 Task: Add a condition where "Channel Is not Text" in new tickets in your groups.
Action: Mouse moved to (153, 462)
Screenshot: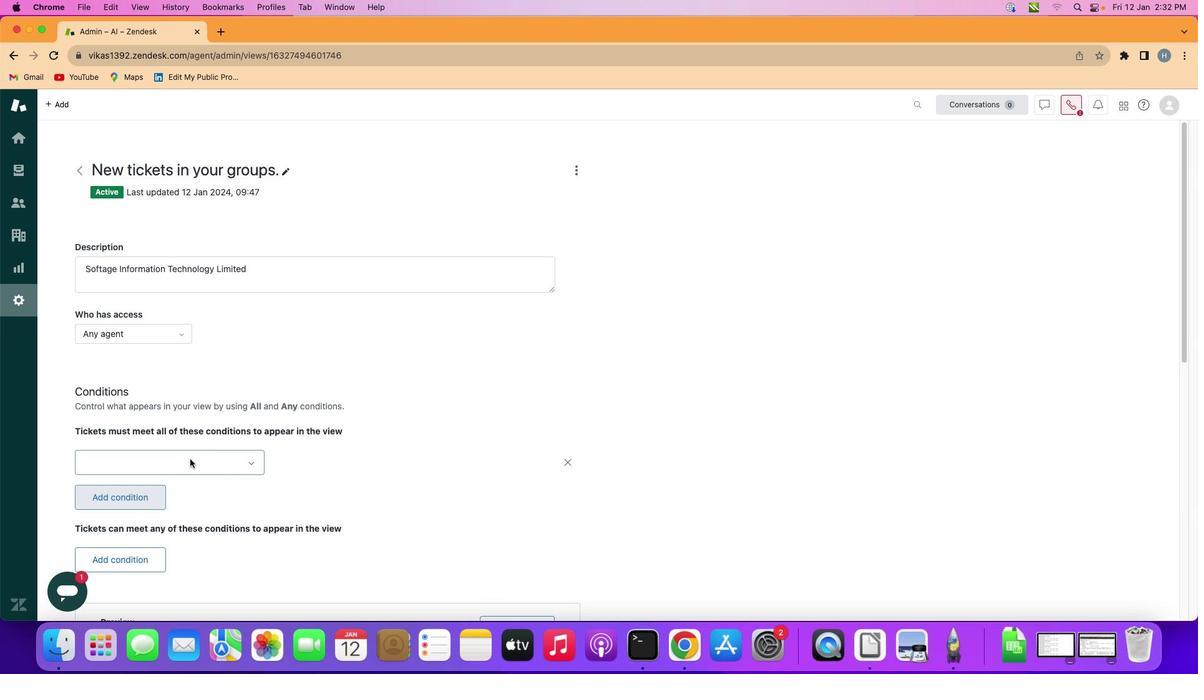 
Action: Mouse pressed left at (153, 462)
Screenshot: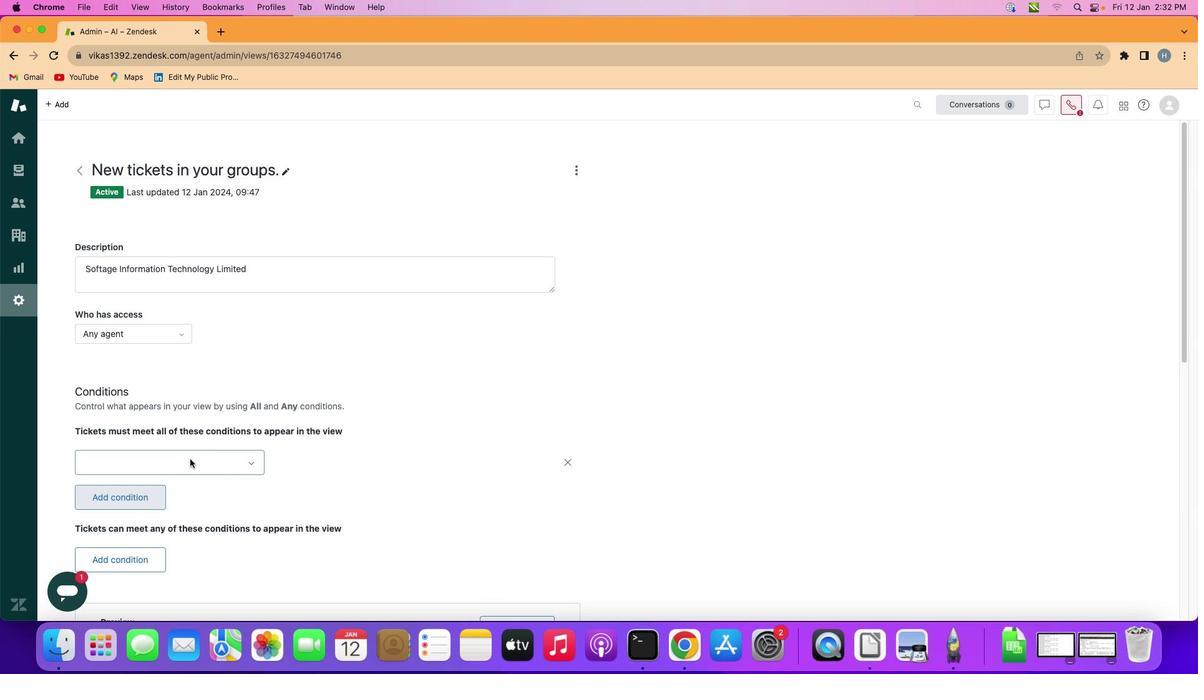 
Action: Mouse moved to (191, 460)
Screenshot: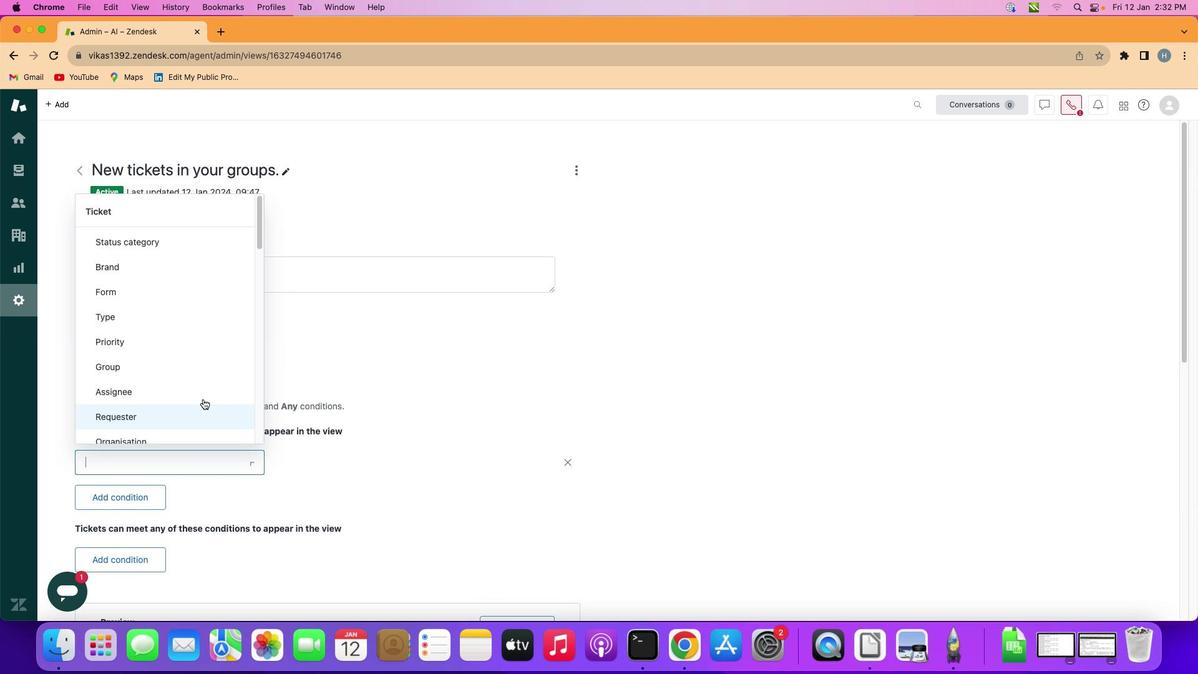 
Action: Mouse pressed left at (191, 460)
Screenshot: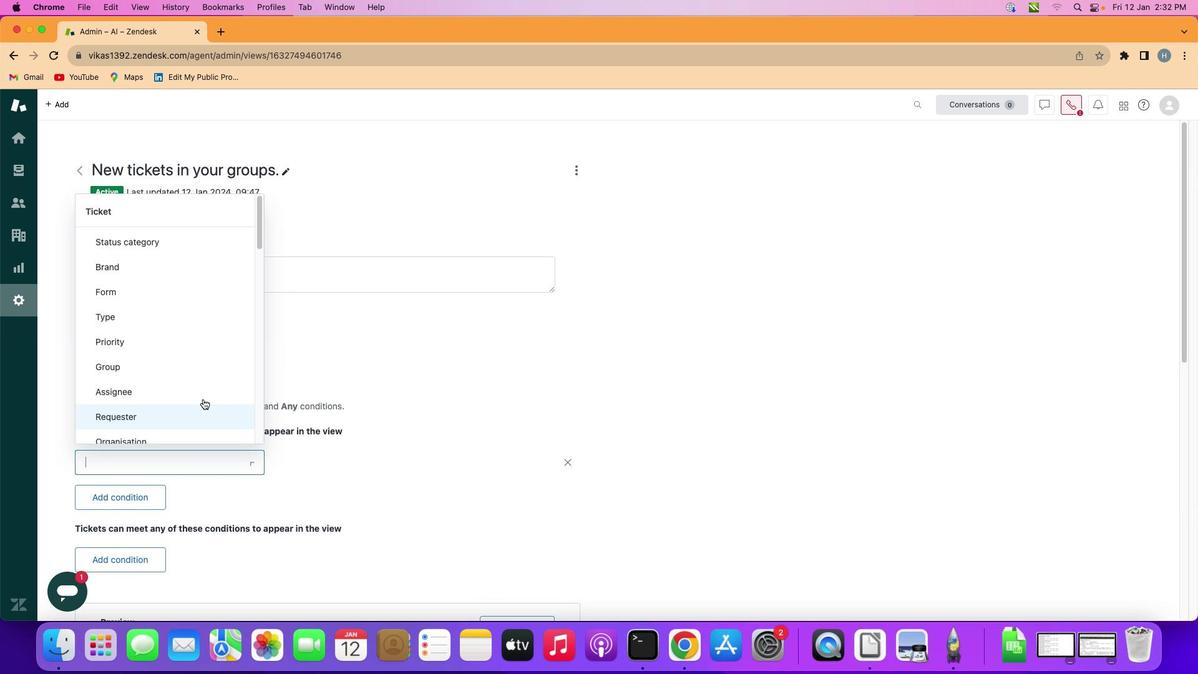 
Action: Mouse moved to (181, 298)
Screenshot: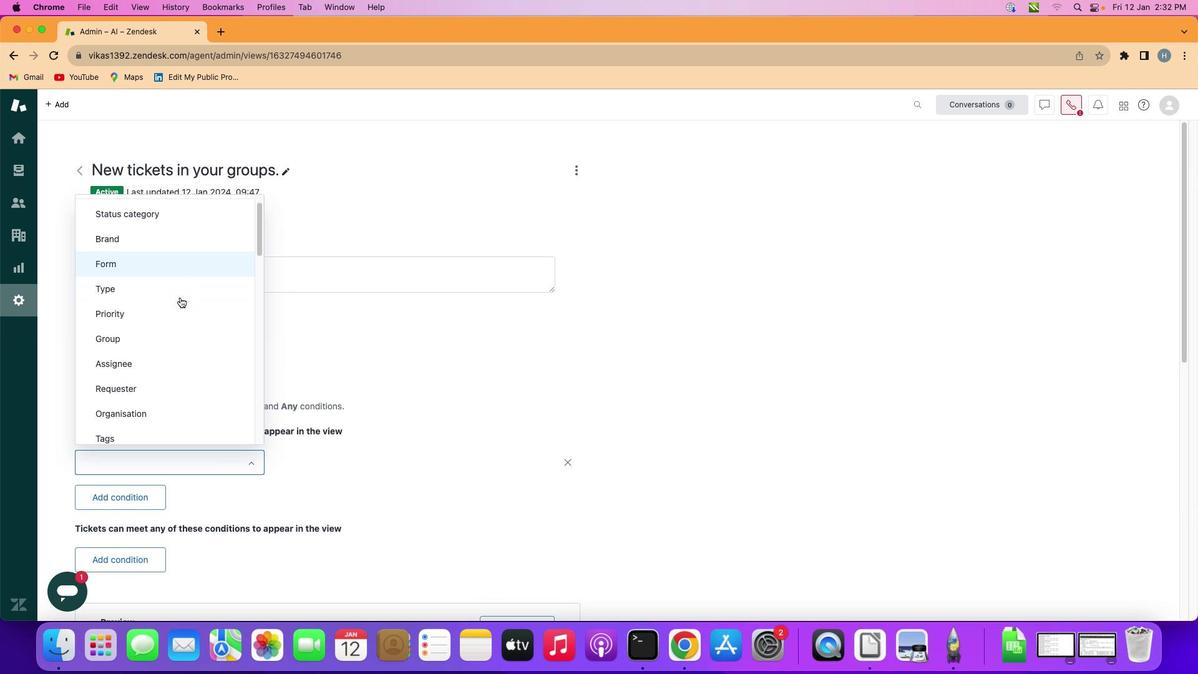 
Action: Mouse scrolled (181, 298) with delta (1, 0)
Screenshot: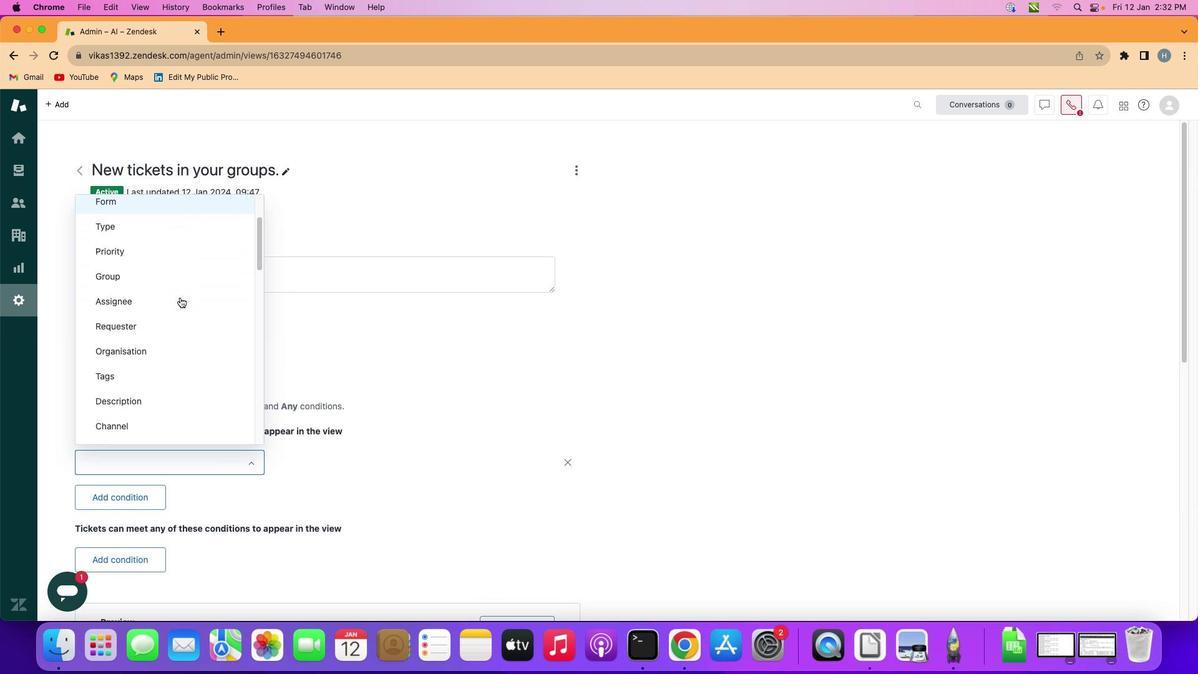 
Action: Mouse scrolled (181, 298) with delta (1, 0)
Screenshot: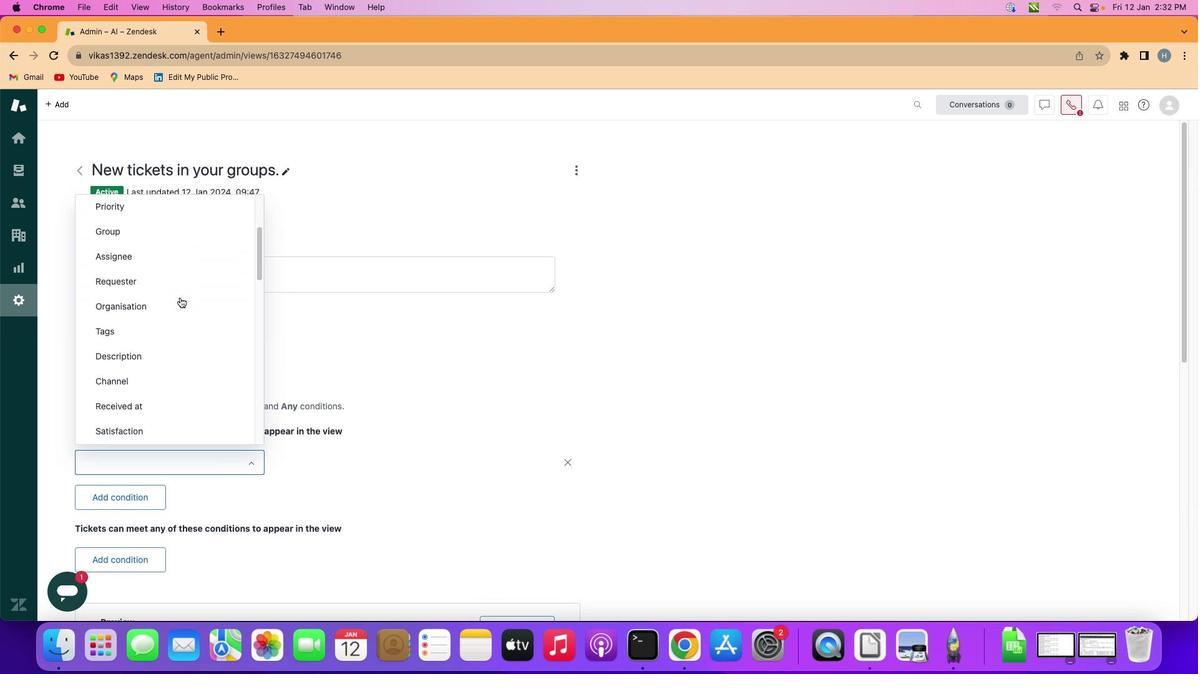 
Action: Mouse moved to (181, 298)
Screenshot: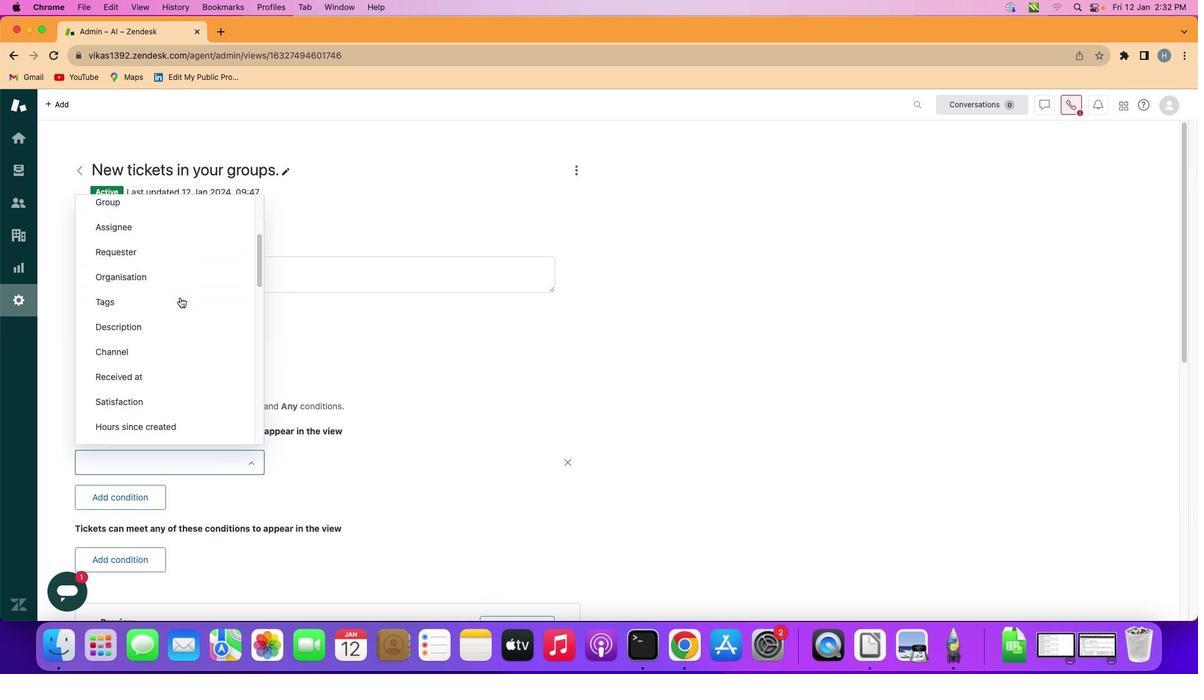 
Action: Mouse scrolled (181, 298) with delta (1, 0)
Screenshot: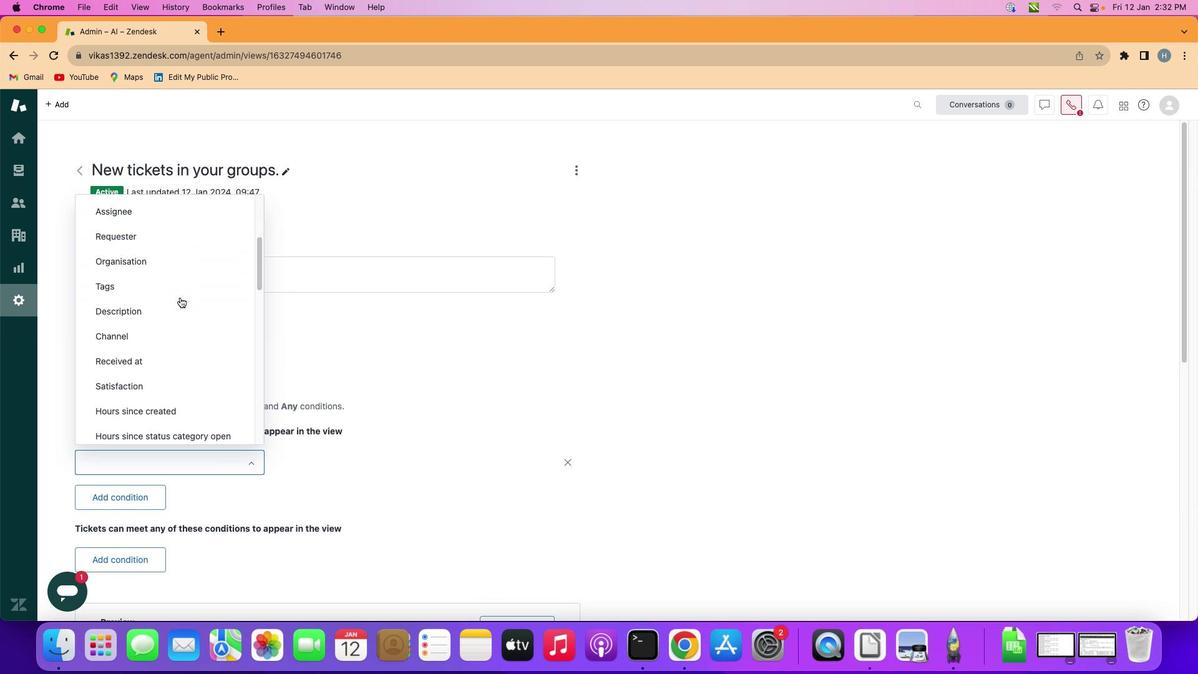 
Action: Mouse scrolled (181, 298) with delta (1, 0)
Screenshot: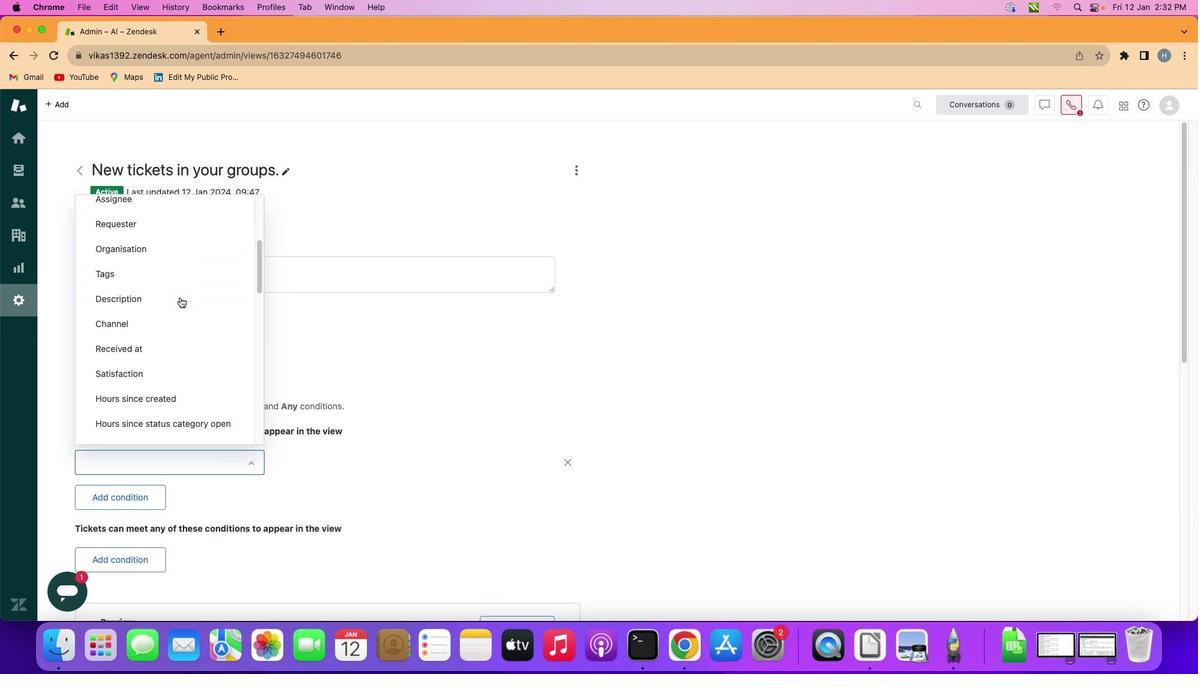 
Action: Mouse scrolled (181, 298) with delta (1, 0)
Screenshot: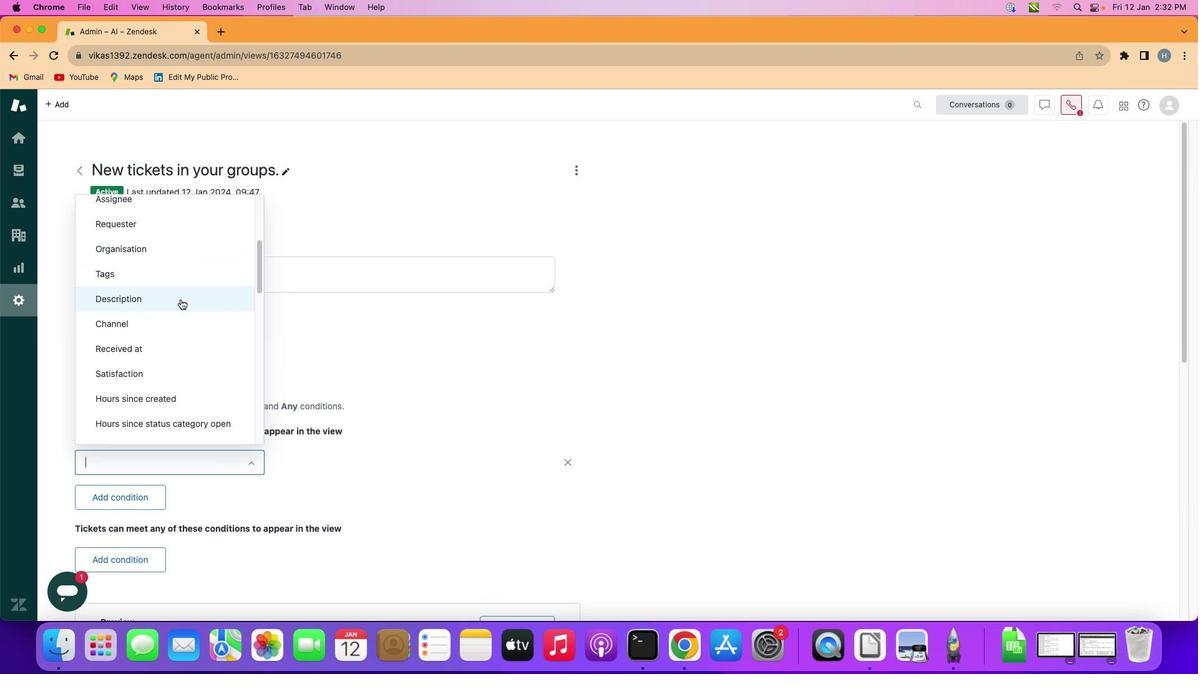 
Action: Mouse moved to (179, 325)
Screenshot: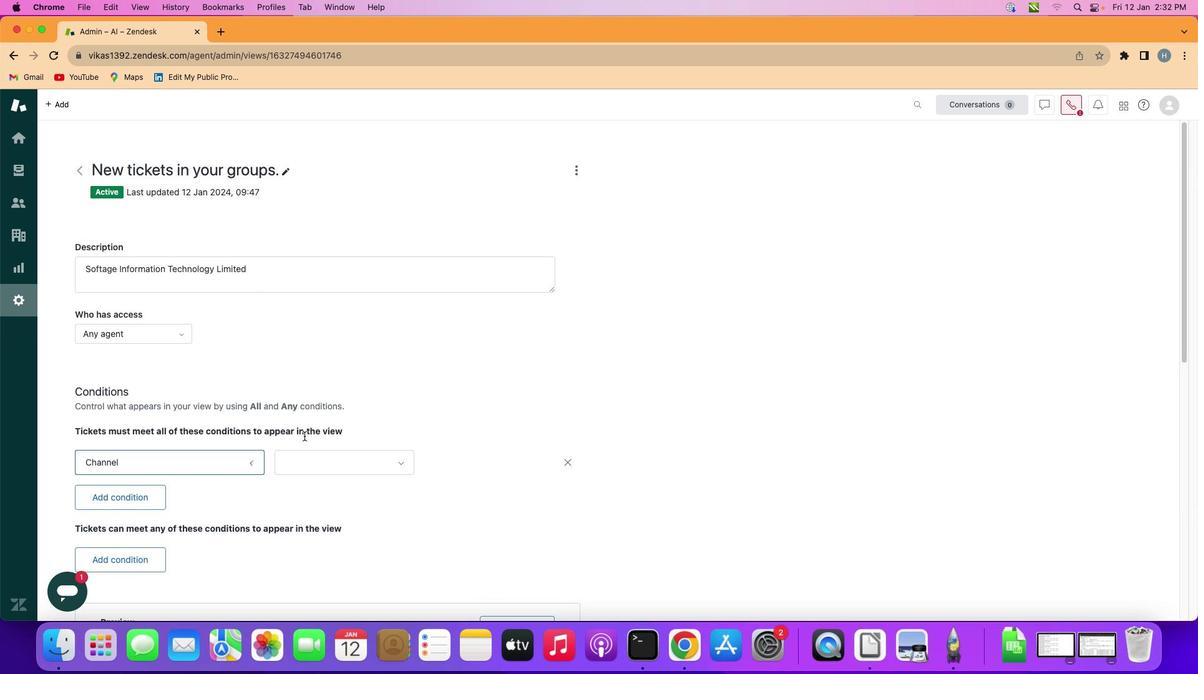 
Action: Mouse pressed left at (179, 325)
Screenshot: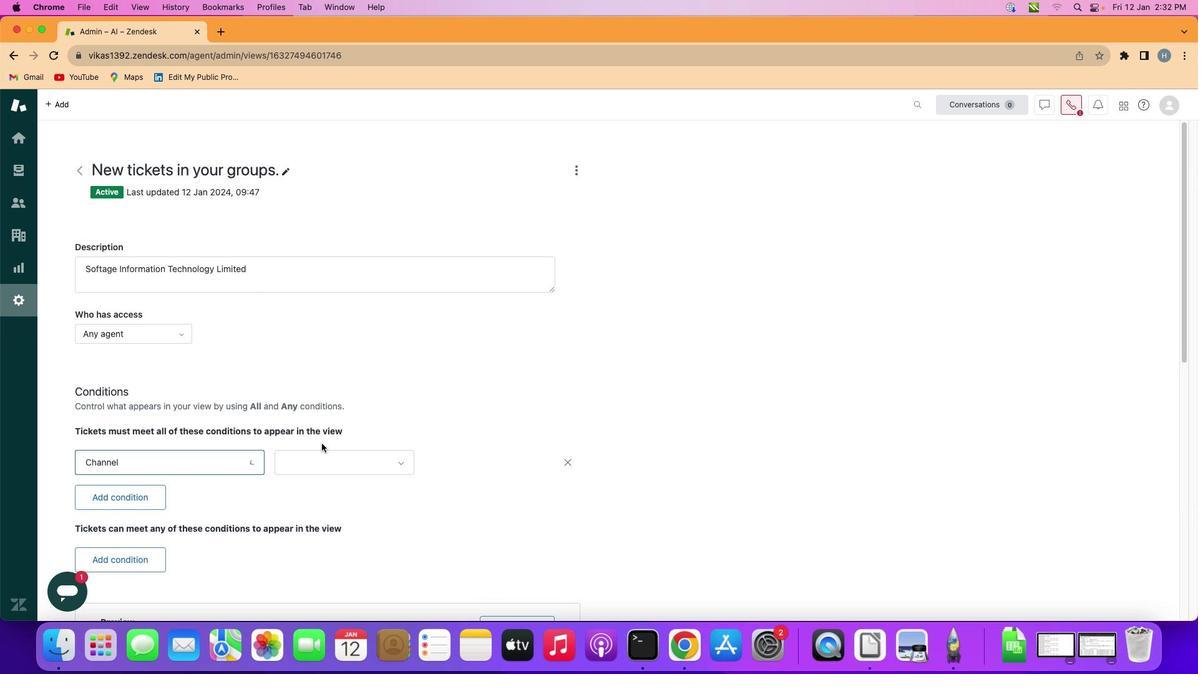 
Action: Mouse moved to (342, 463)
Screenshot: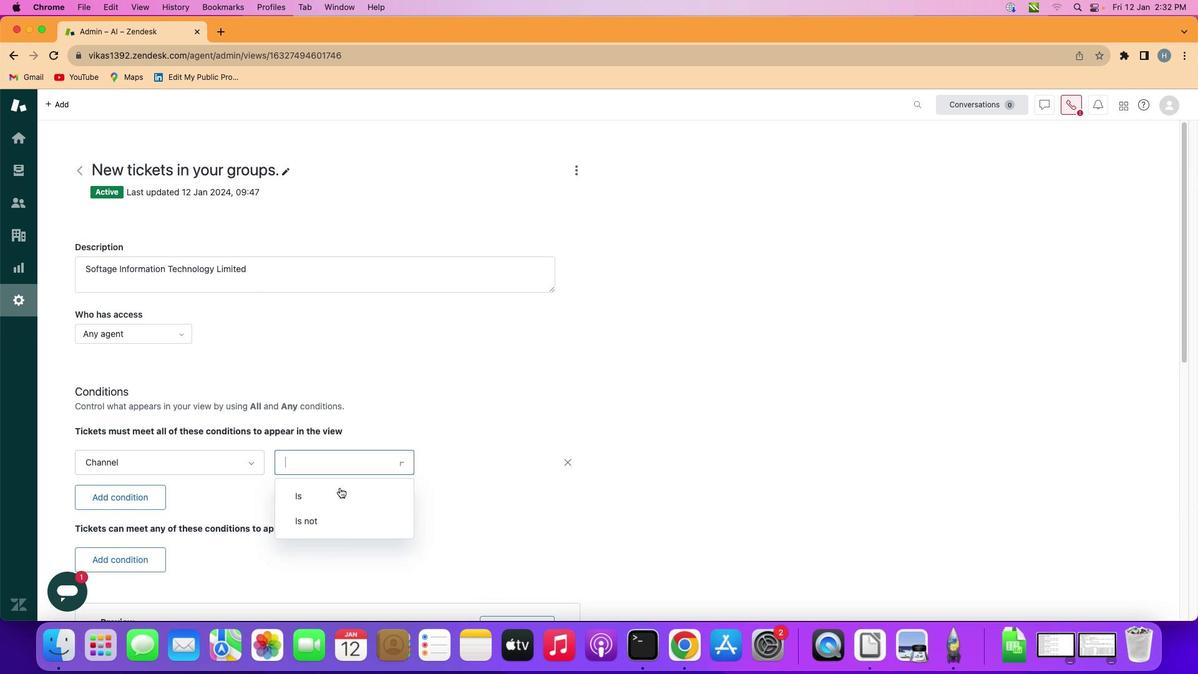 
Action: Mouse pressed left at (342, 463)
Screenshot: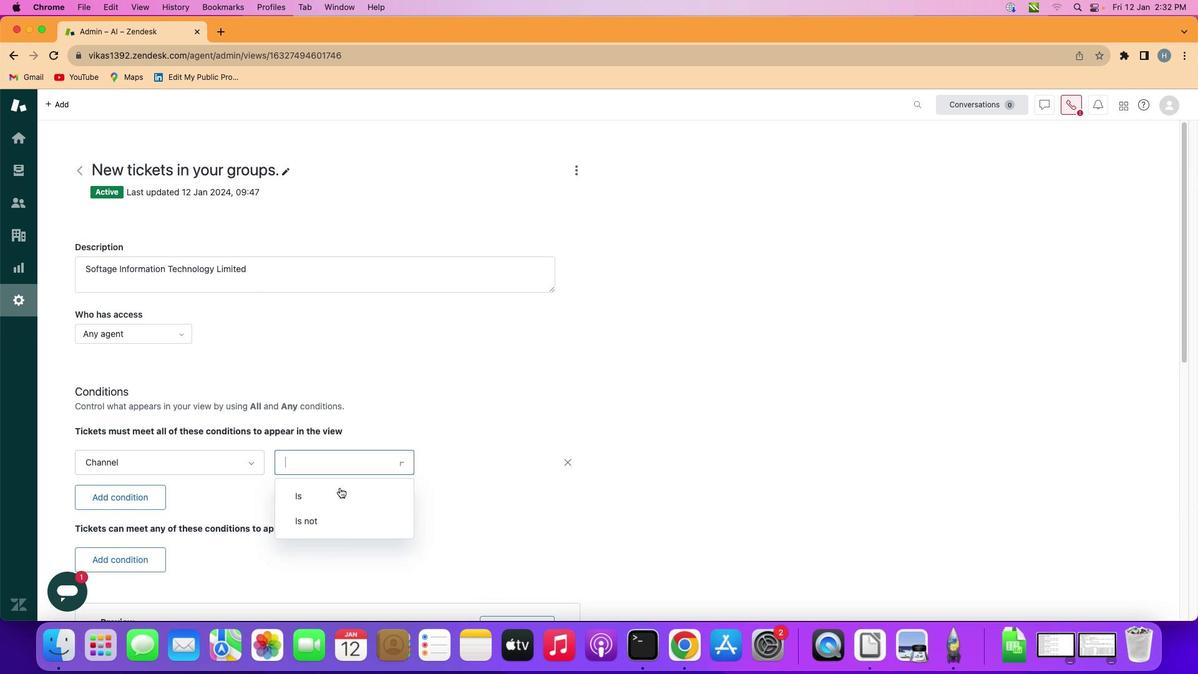 
Action: Mouse moved to (339, 512)
Screenshot: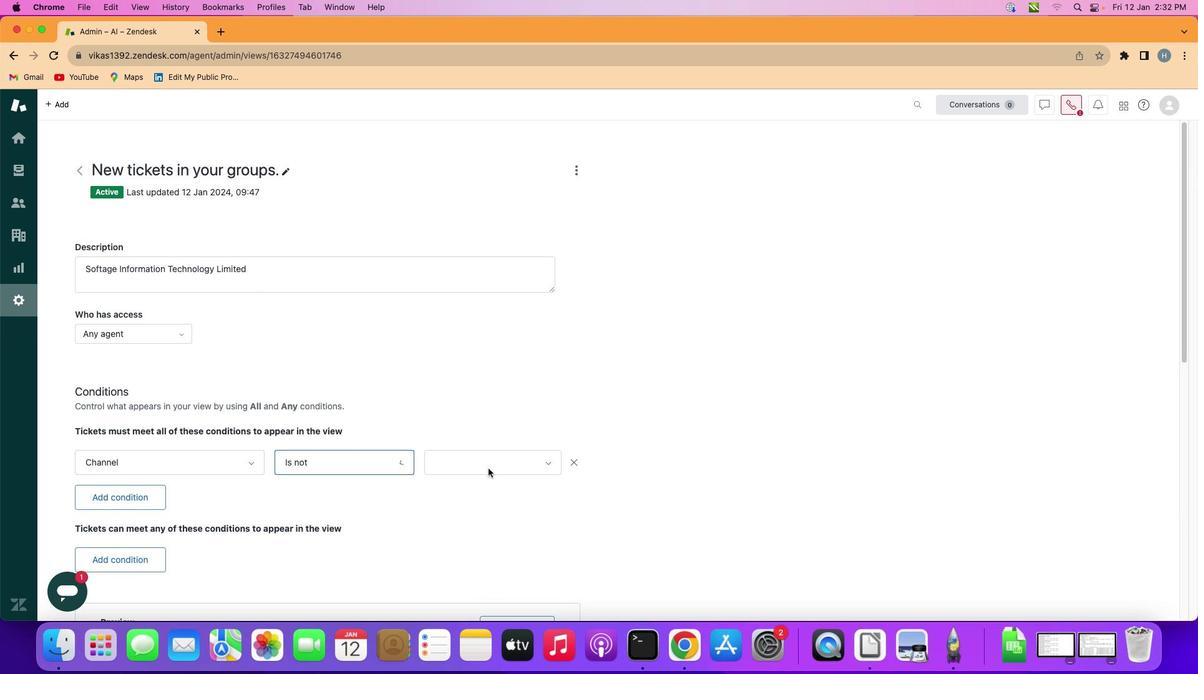 
Action: Mouse pressed left at (339, 512)
Screenshot: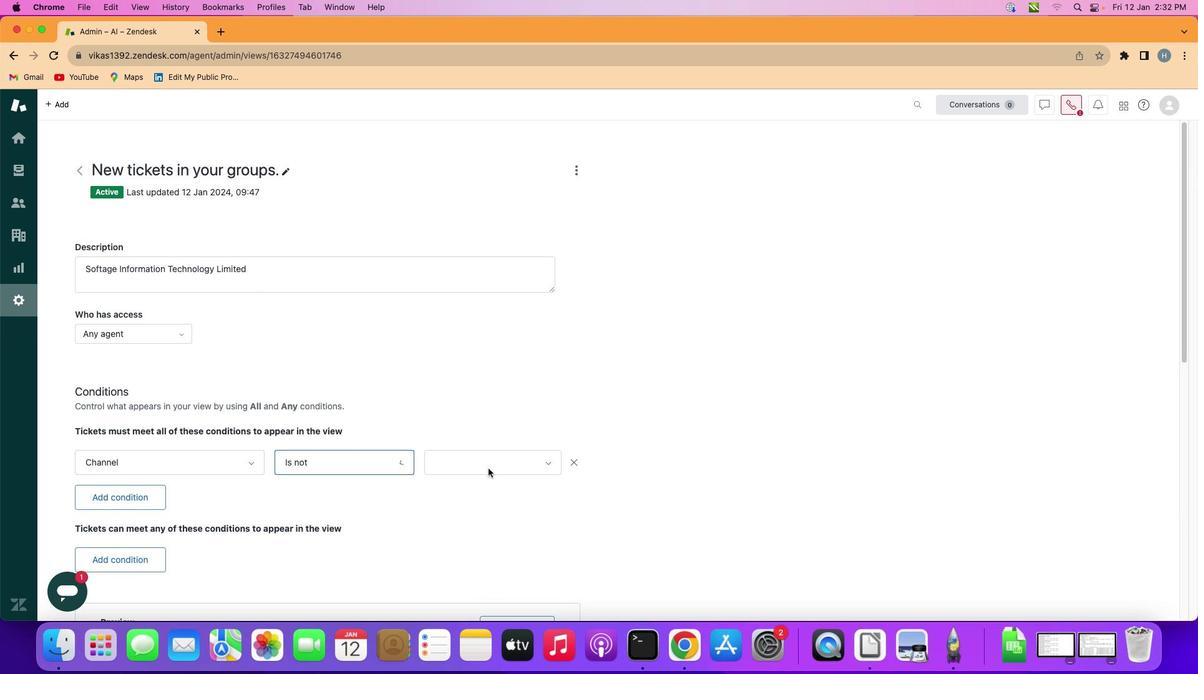 
Action: Mouse moved to (495, 467)
Screenshot: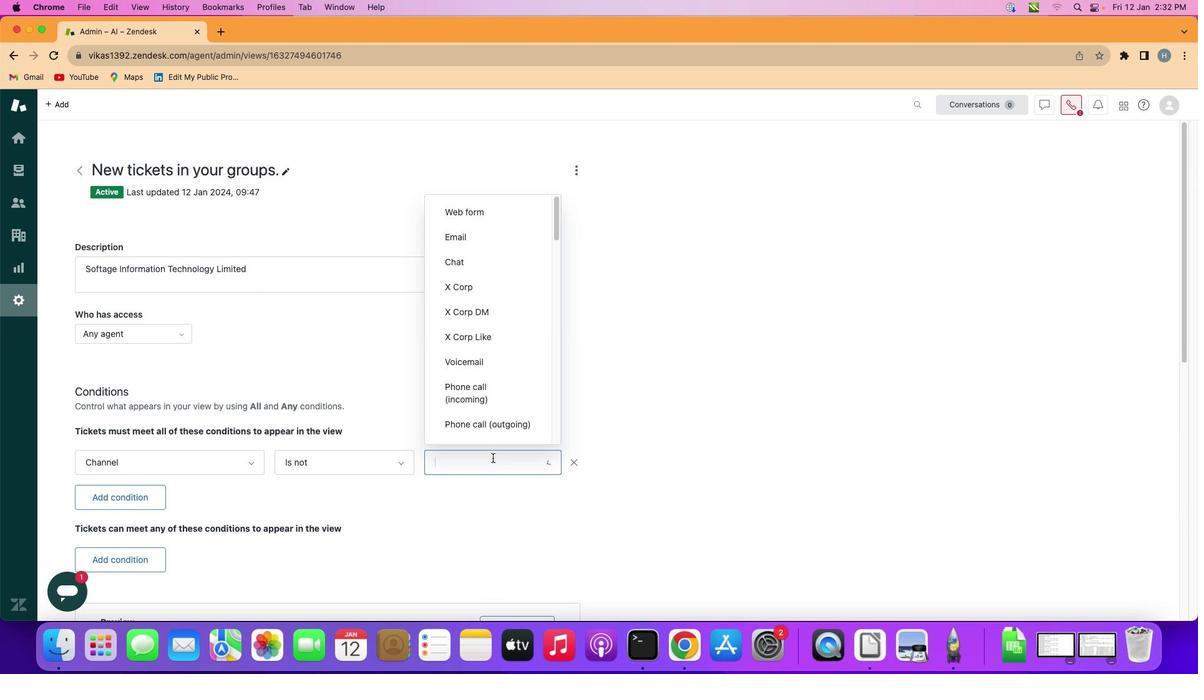 
Action: Mouse pressed left at (495, 467)
Screenshot: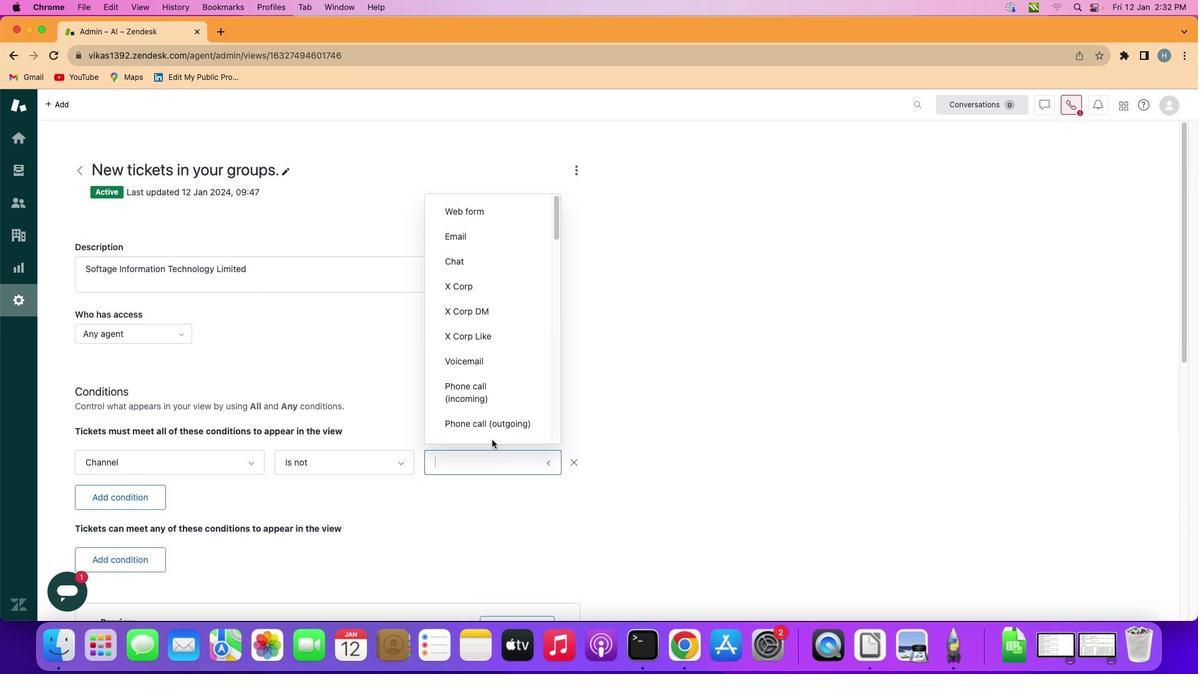 
Action: Mouse moved to (491, 304)
Screenshot: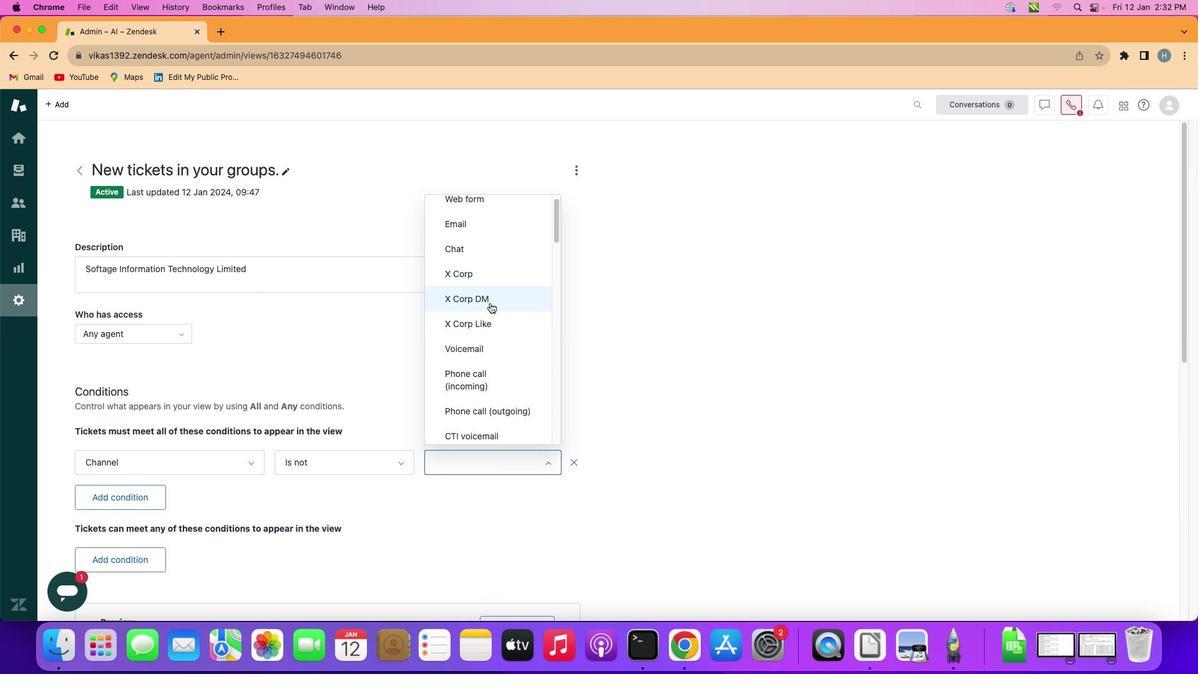 
Action: Mouse scrolled (491, 304) with delta (1, 0)
Screenshot: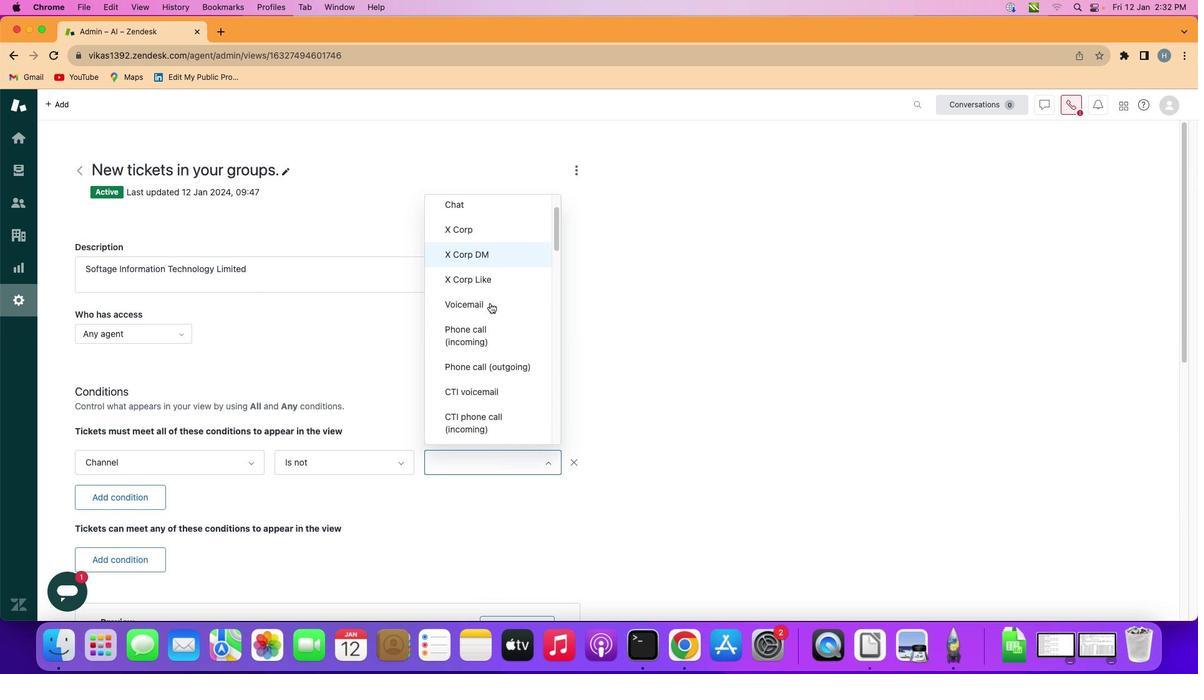 
Action: Mouse scrolled (491, 304) with delta (1, 0)
Screenshot: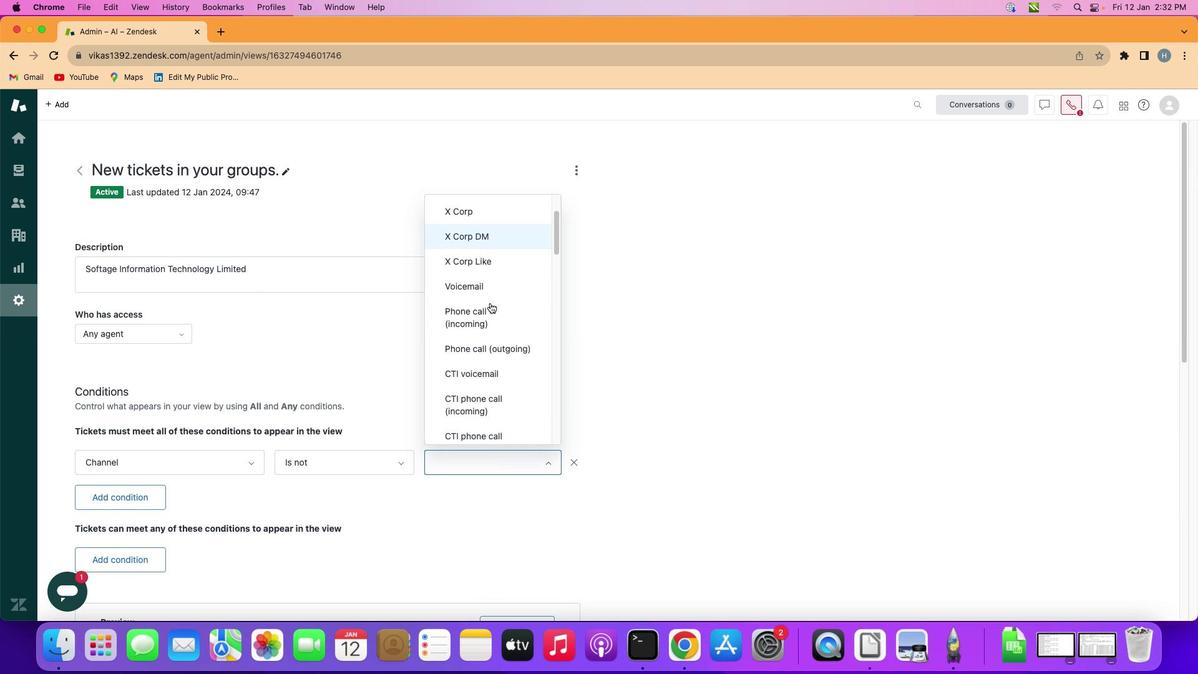 
Action: Mouse scrolled (491, 304) with delta (1, 0)
Screenshot: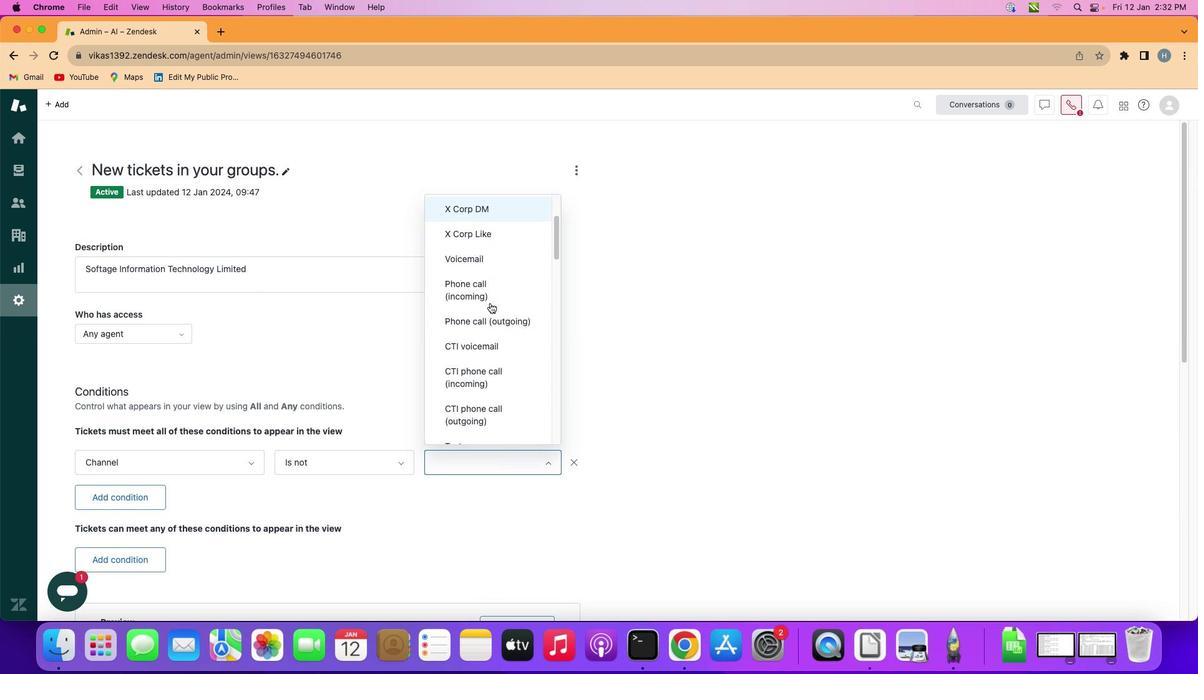 
Action: Mouse scrolled (491, 304) with delta (1, 0)
Screenshot: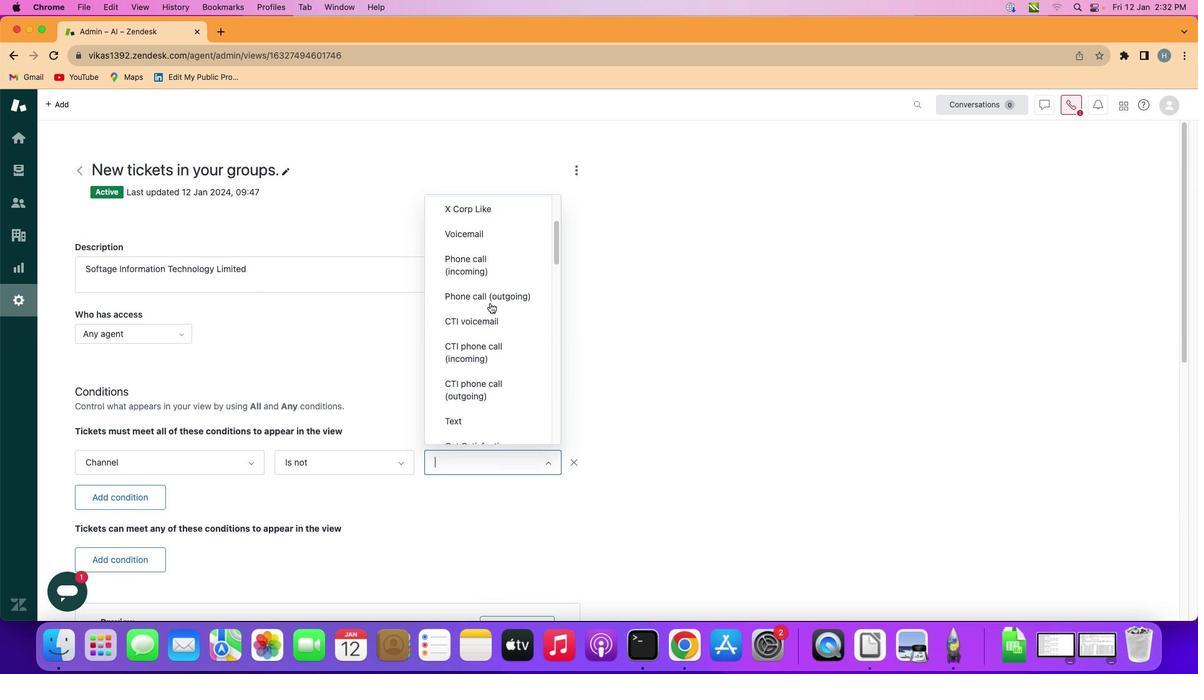 
Action: Mouse scrolled (491, 304) with delta (1, 0)
Screenshot: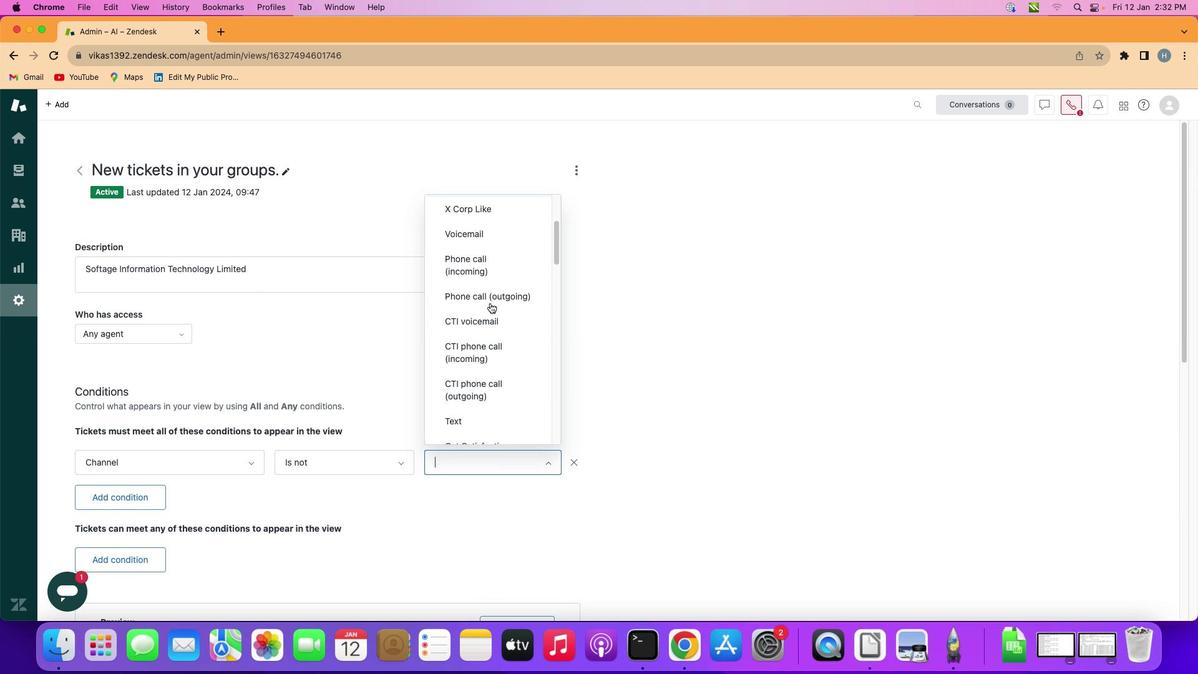 
Action: Mouse scrolled (491, 304) with delta (1, 0)
Screenshot: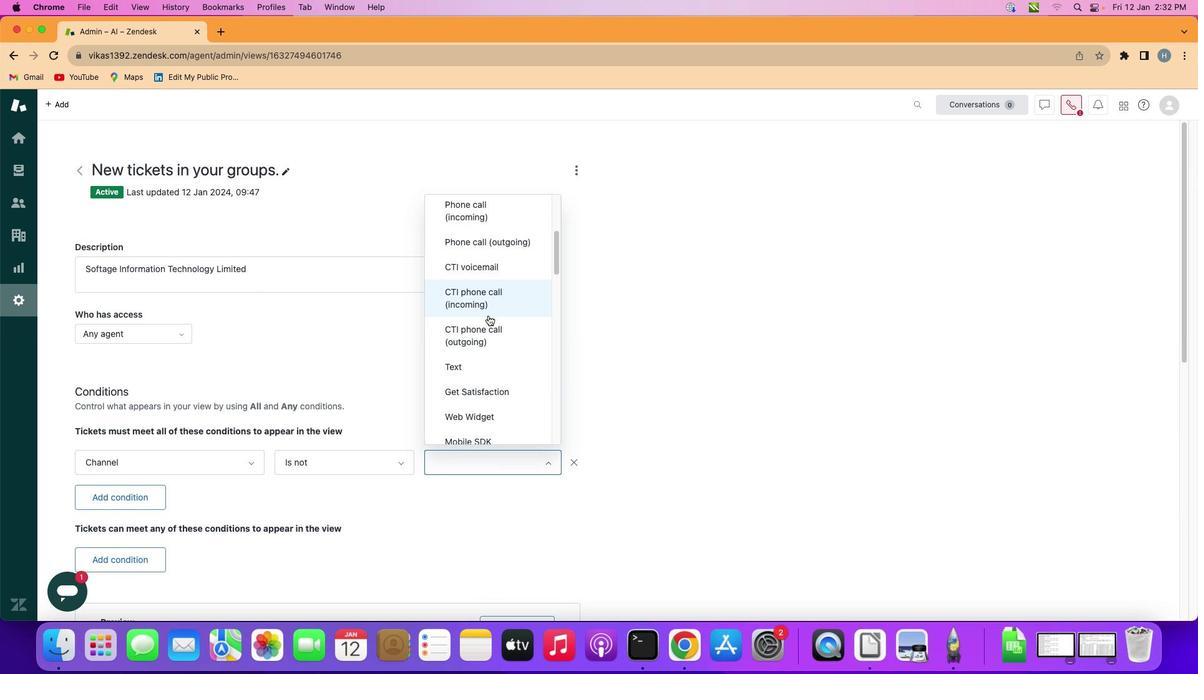 
Action: Mouse scrolled (491, 304) with delta (1, 0)
Screenshot: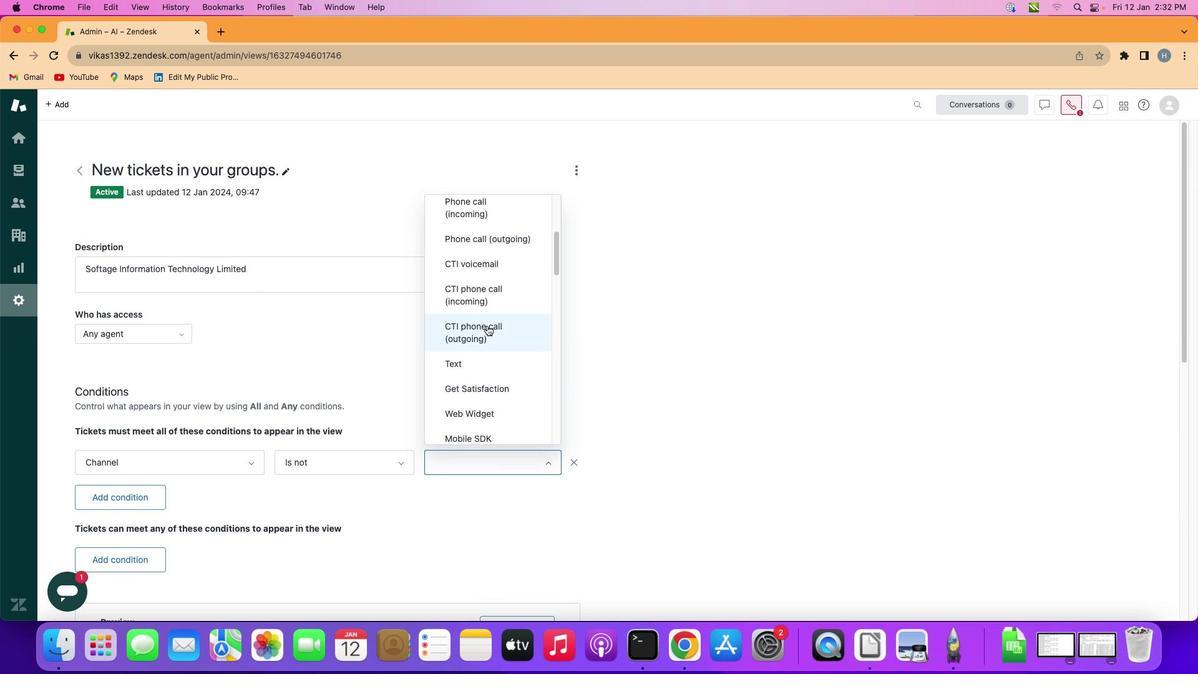 
Action: Mouse scrolled (491, 304) with delta (1, 0)
Screenshot: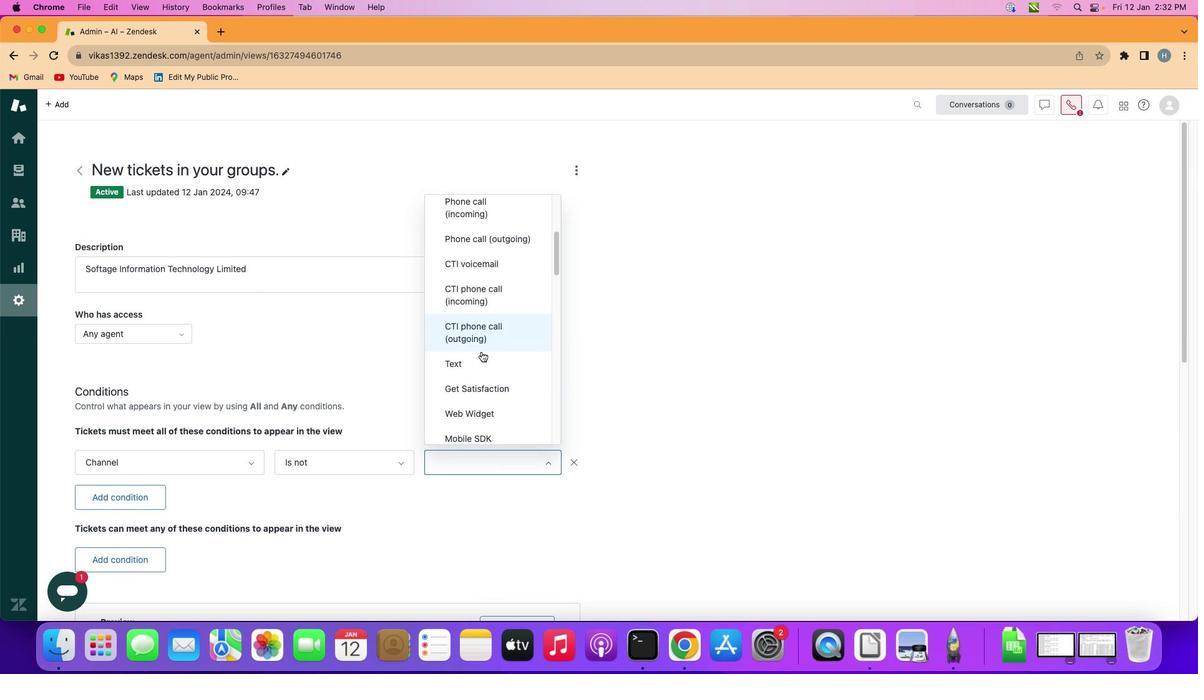 
Action: Mouse moved to (481, 358)
Screenshot: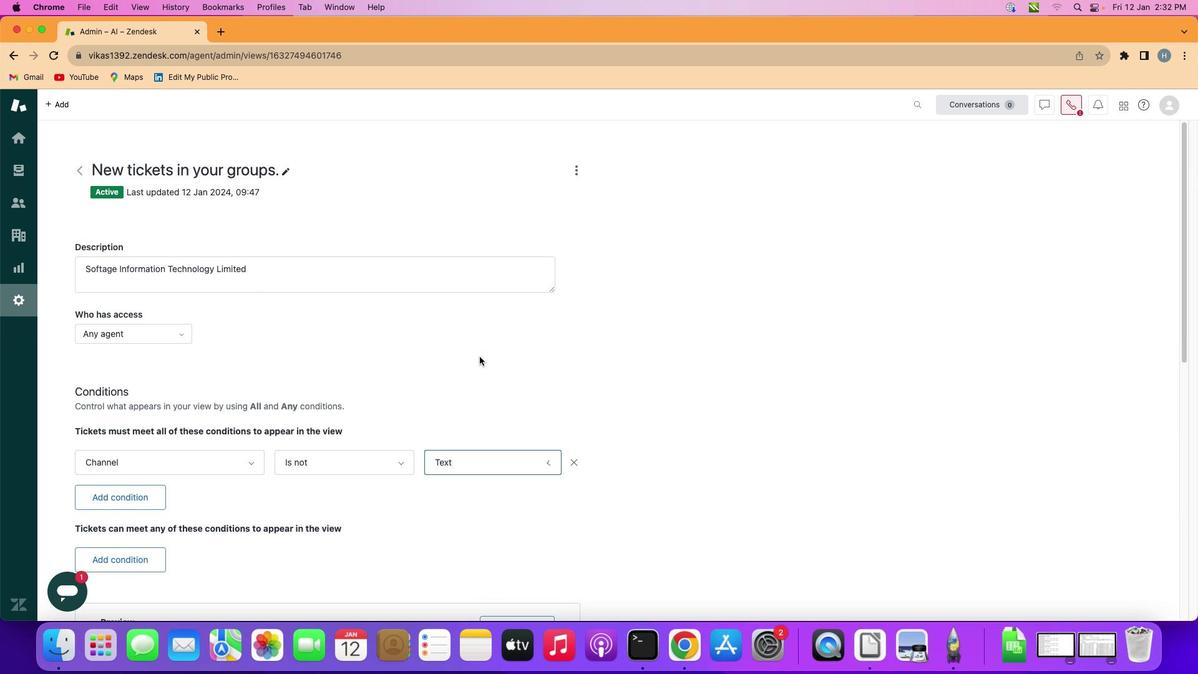 
Action: Mouse pressed left at (481, 358)
Screenshot: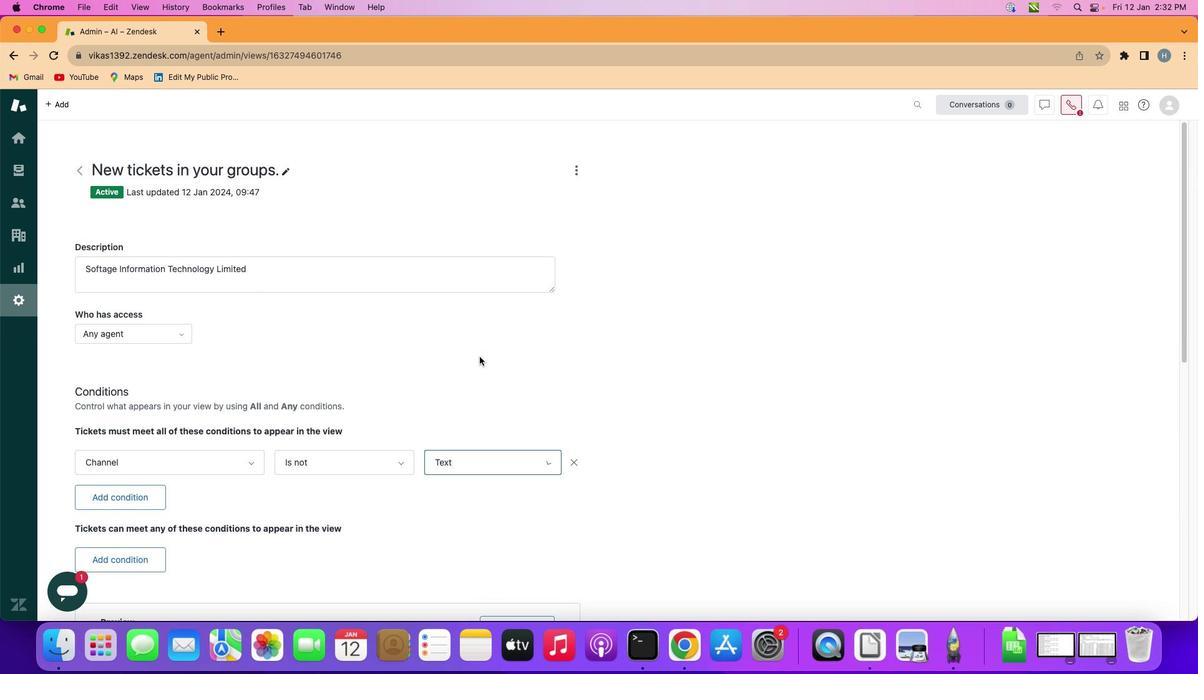 
